 Task: In the  document Musicplan.rtf change page color to  'Voilet'. Insert watermark  'Do not copy ' Apply Font Style in watermark Lexend
Action: Mouse moved to (34, 59)
Screenshot: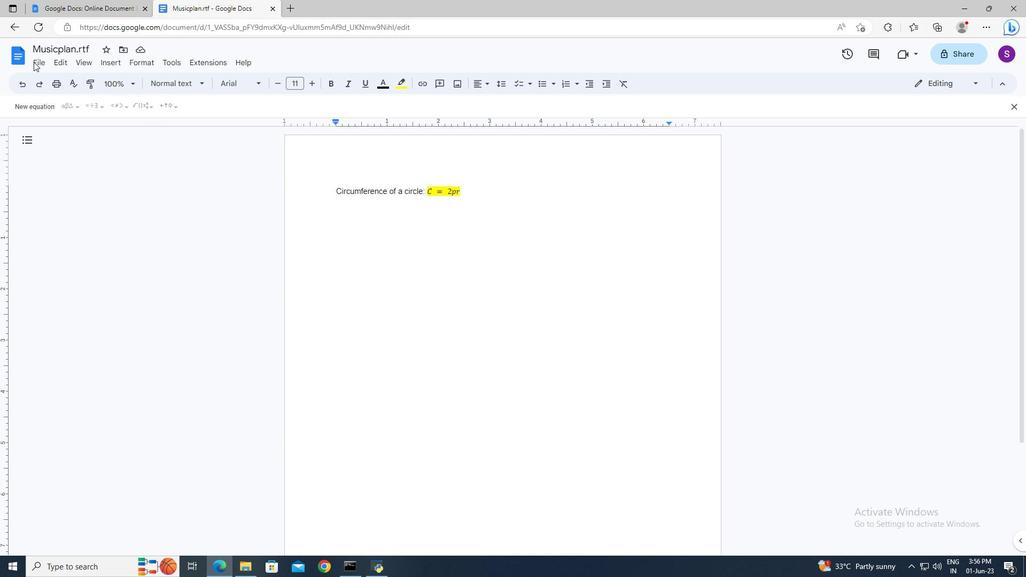 
Action: Mouse pressed left at (34, 59)
Screenshot: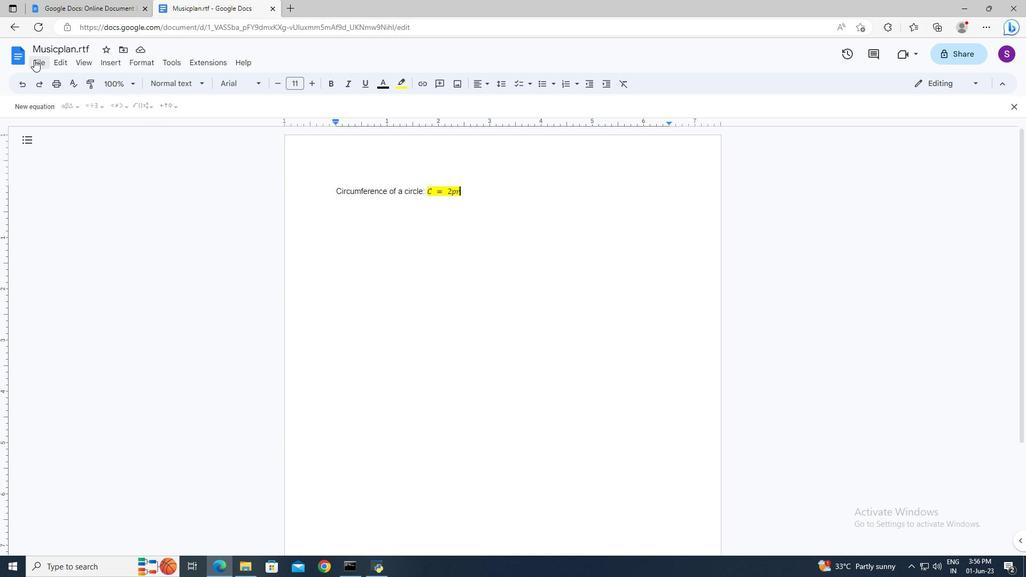 
Action: Mouse moved to (65, 349)
Screenshot: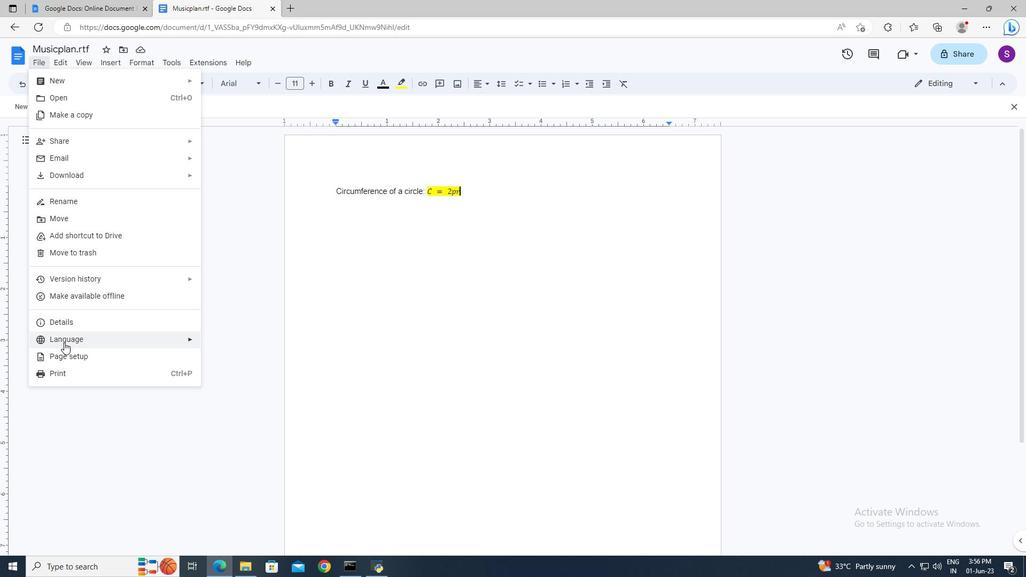 
Action: Mouse pressed left at (65, 349)
Screenshot: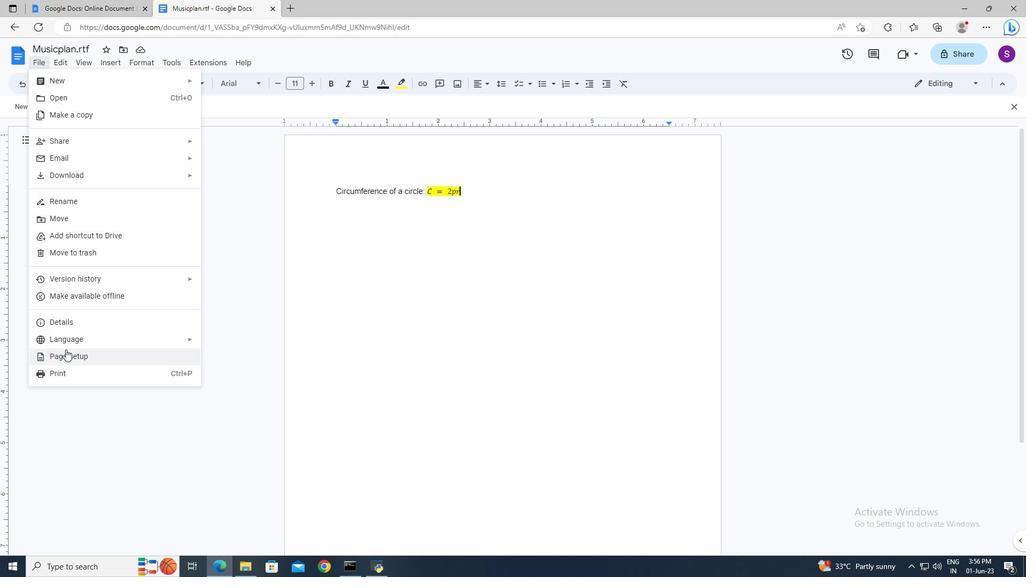 
Action: Mouse moved to (431, 368)
Screenshot: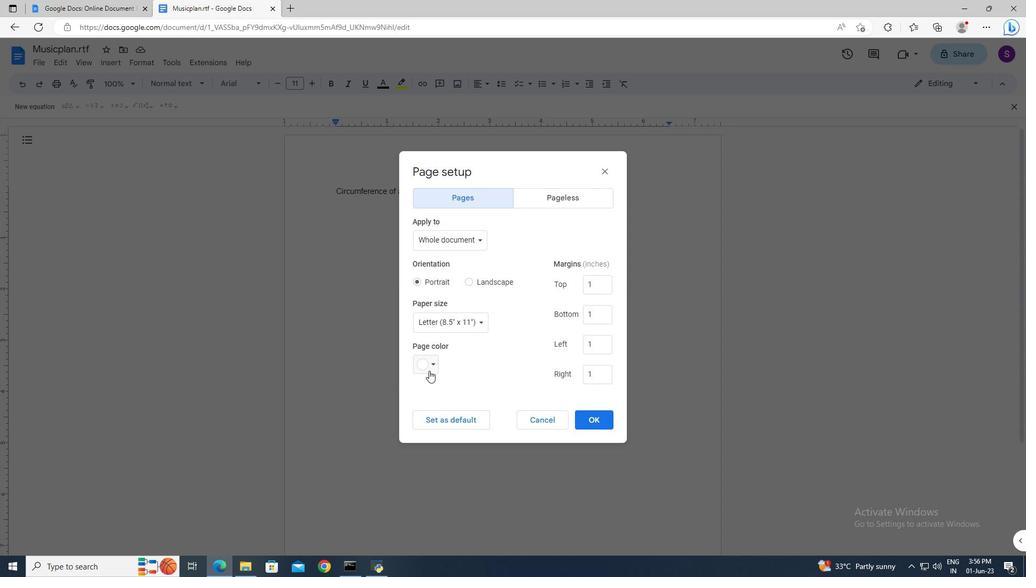 
Action: Mouse pressed left at (431, 368)
Screenshot: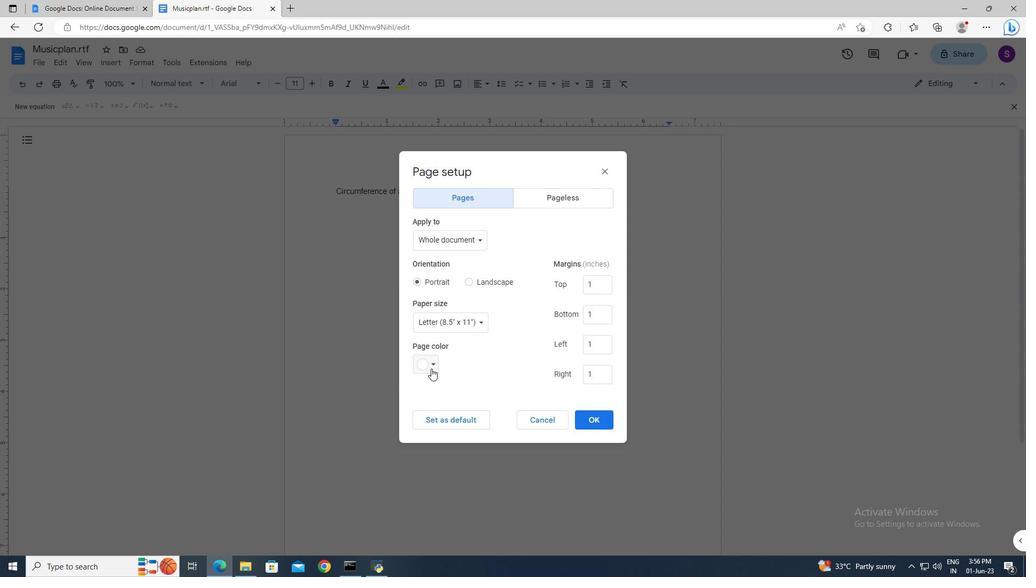
Action: Mouse moved to (421, 490)
Screenshot: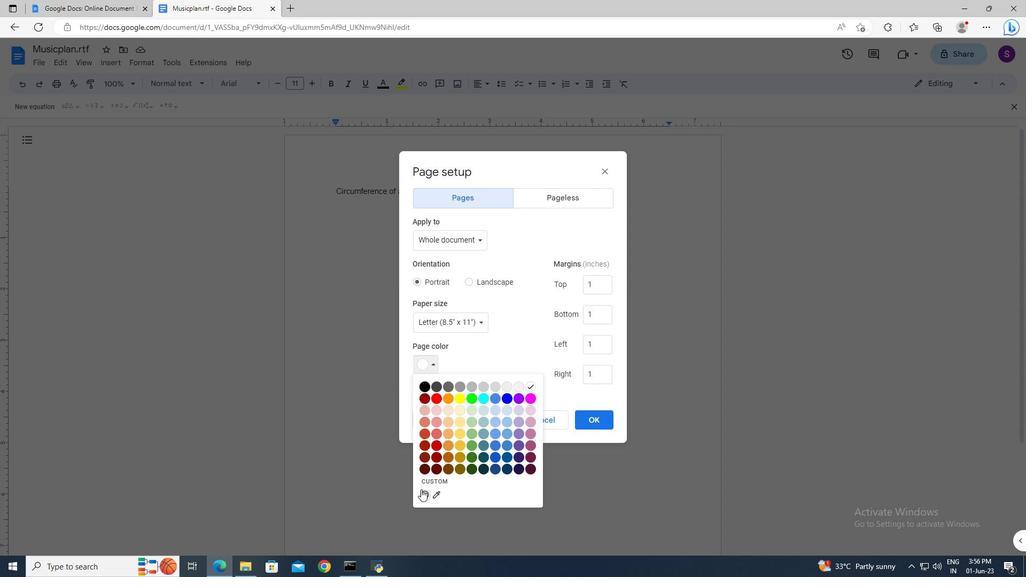 
Action: Mouse pressed left at (421, 490)
Screenshot: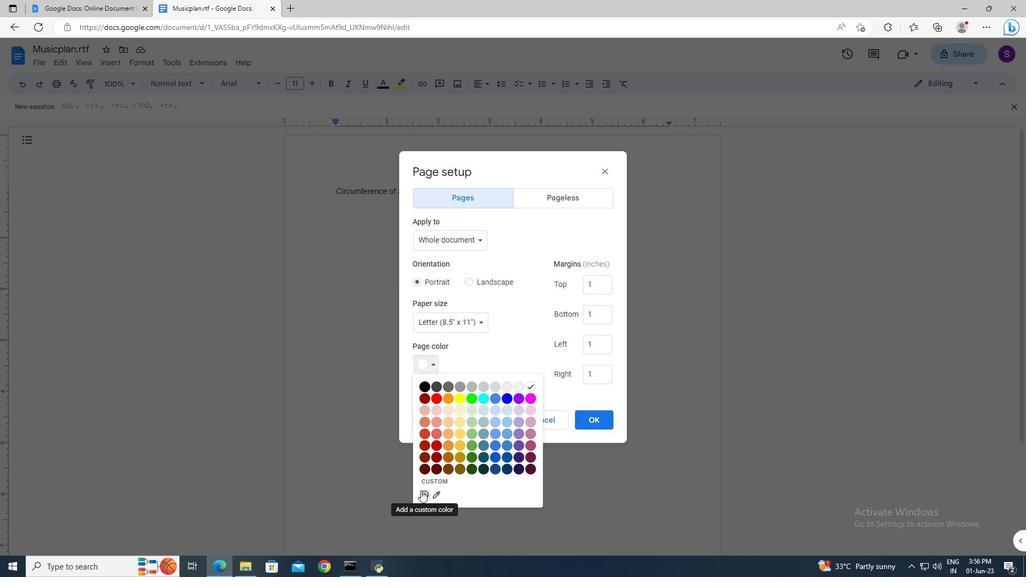 
Action: Mouse moved to (521, 305)
Screenshot: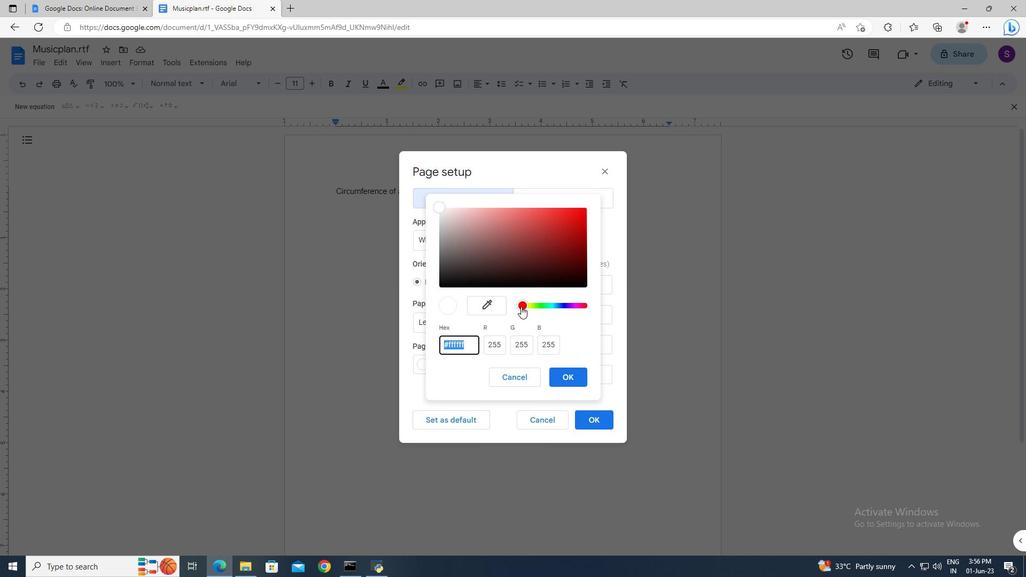
Action: Mouse pressed left at (521, 305)
Screenshot: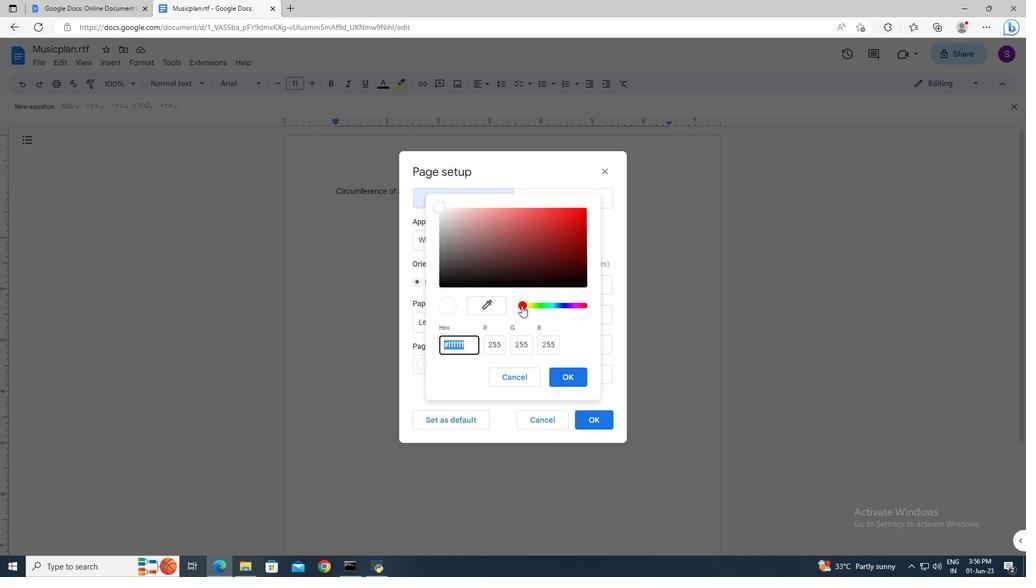 
Action: Mouse moved to (439, 206)
Screenshot: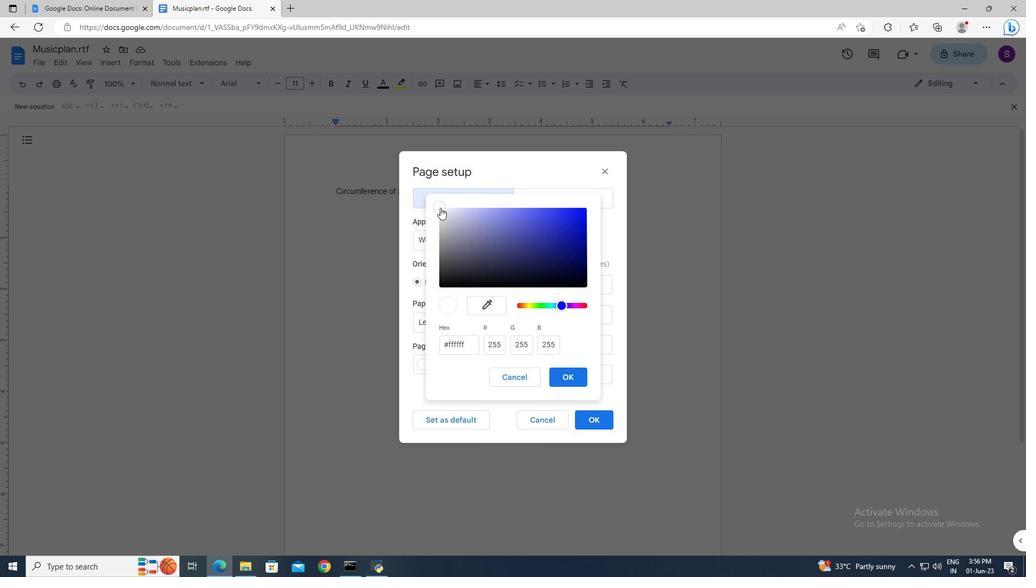 
Action: Mouse pressed left at (439, 206)
Screenshot: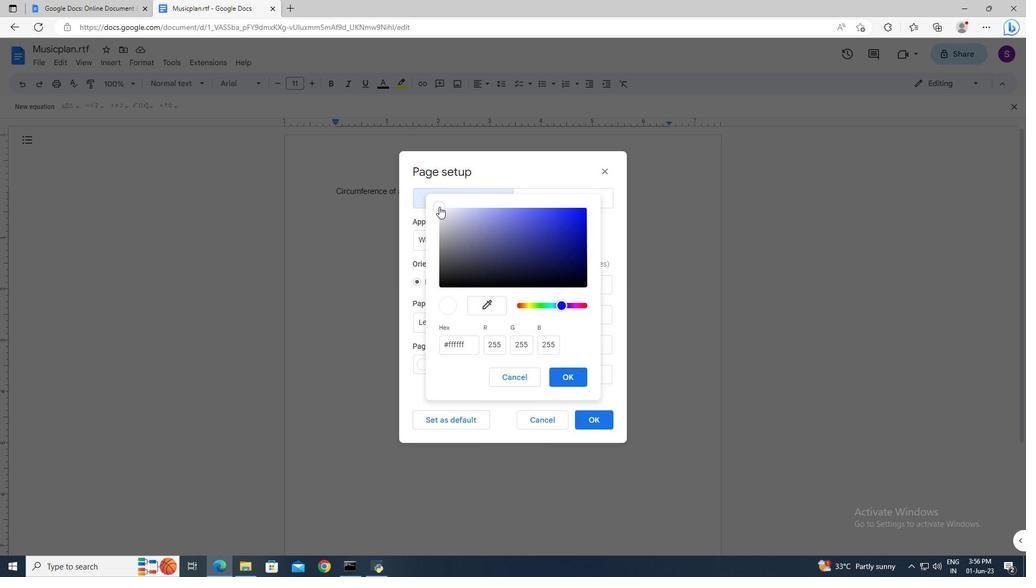 
Action: Mouse moved to (570, 370)
Screenshot: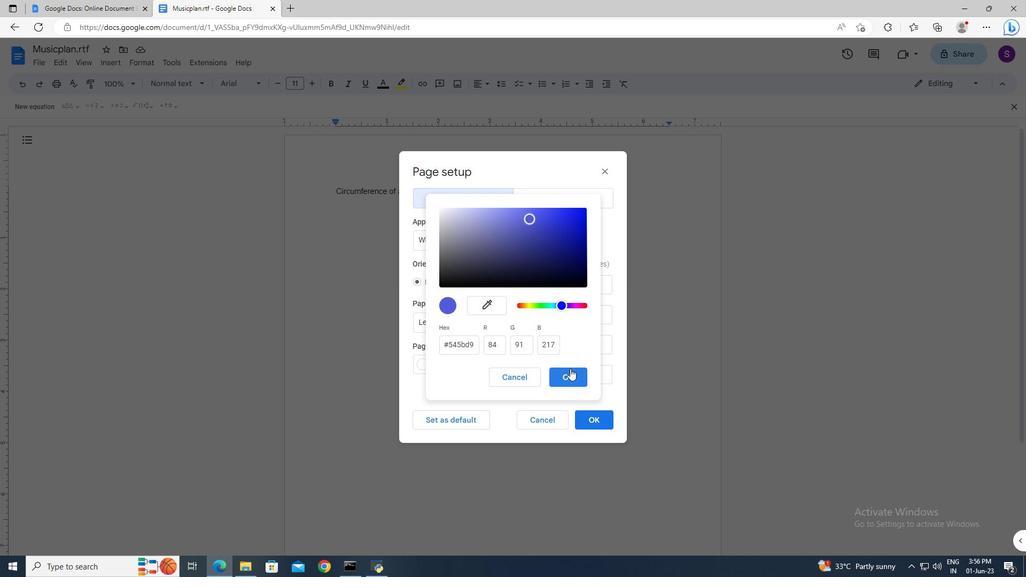 
Action: Mouse pressed left at (570, 370)
Screenshot: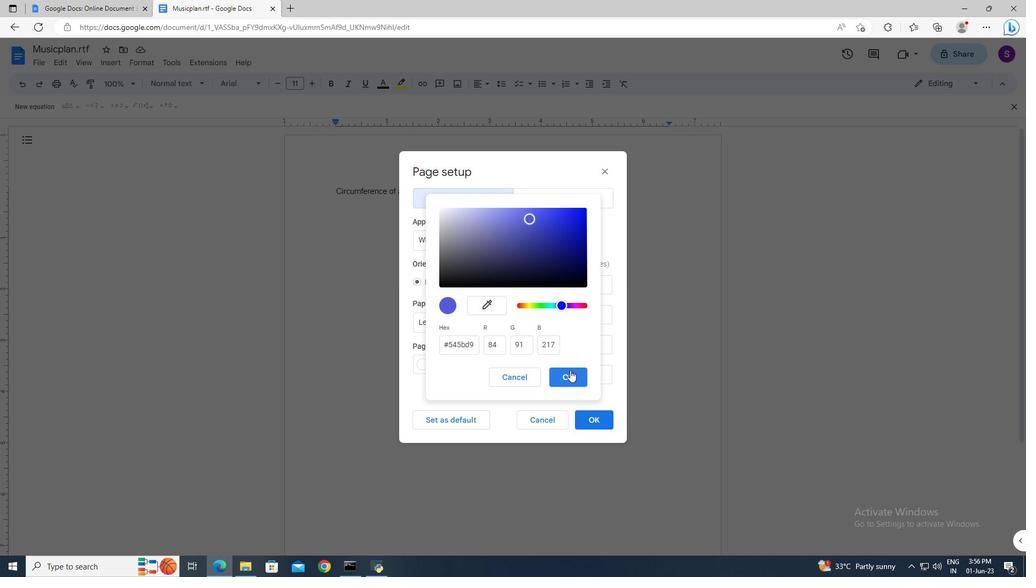 
Action: Mouse moved to (585, 421)
Screenshot: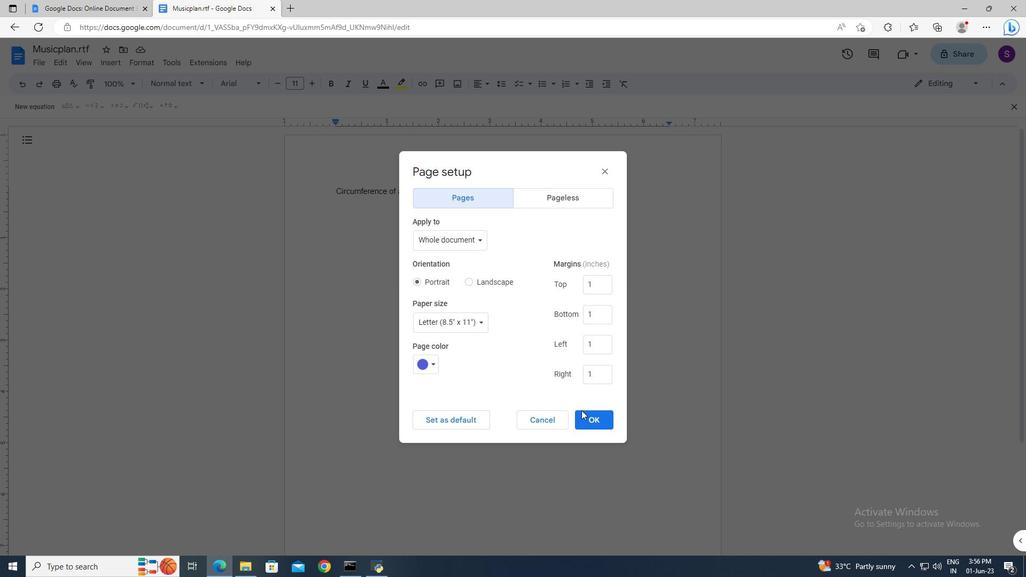 
Action: Mouse pressed left at (585, 421)
Screenshot: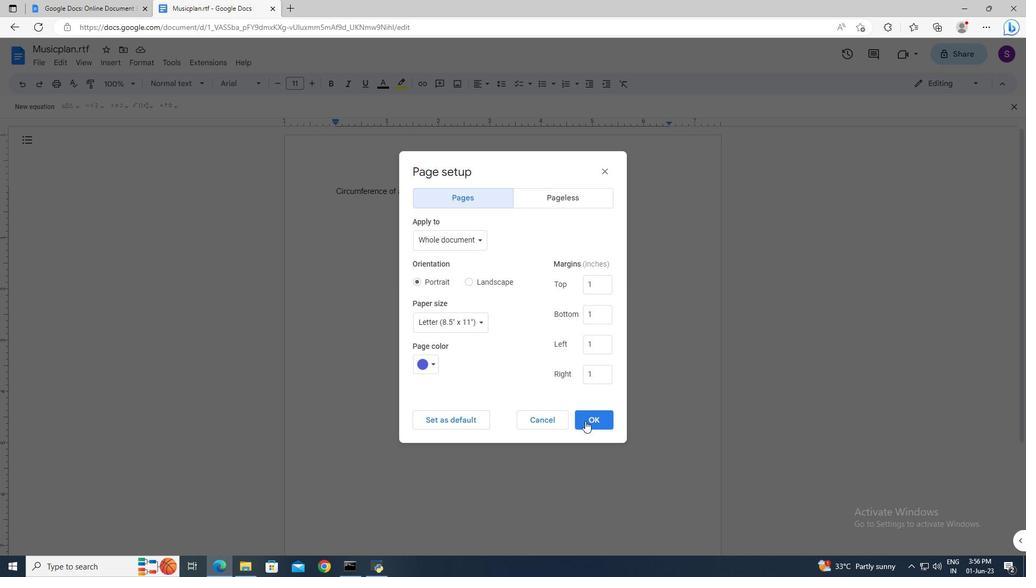 
Action: Mouse moved to (118, 67)
Screenshot: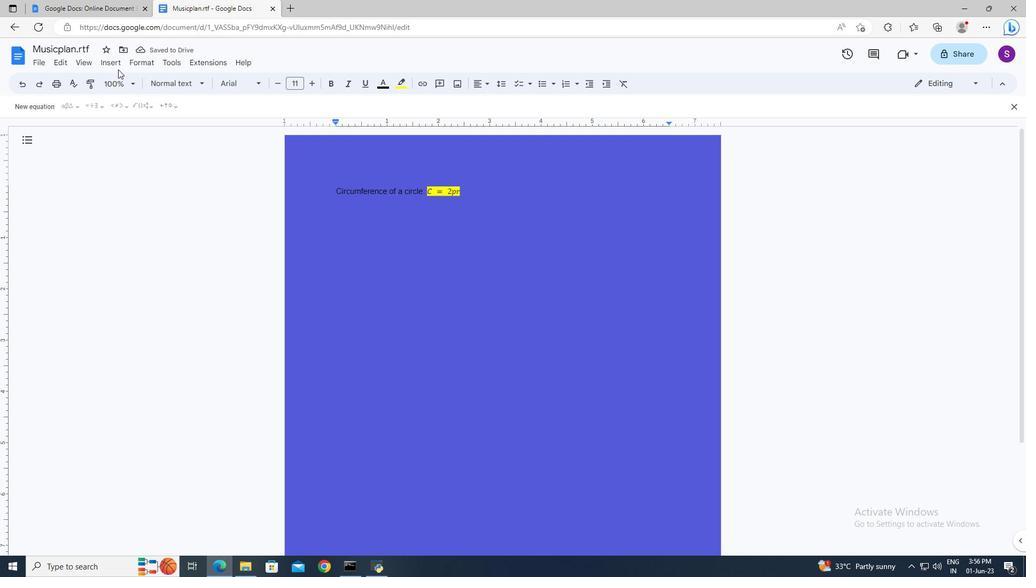 
Action: Mouse pressed left at (118, 67)
Screenshot: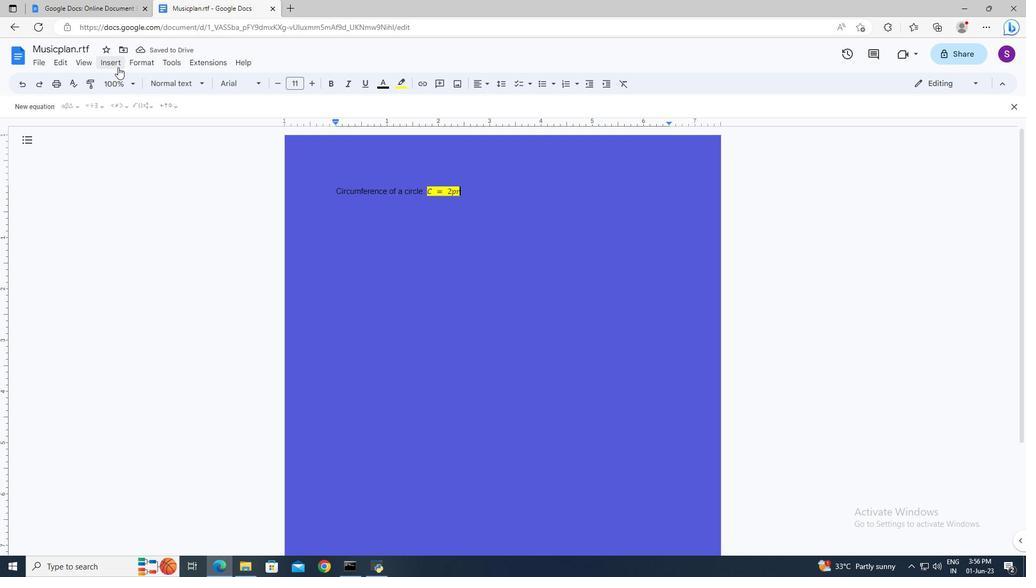 
Action: Mouse moved to (134, 319)
Screenshot: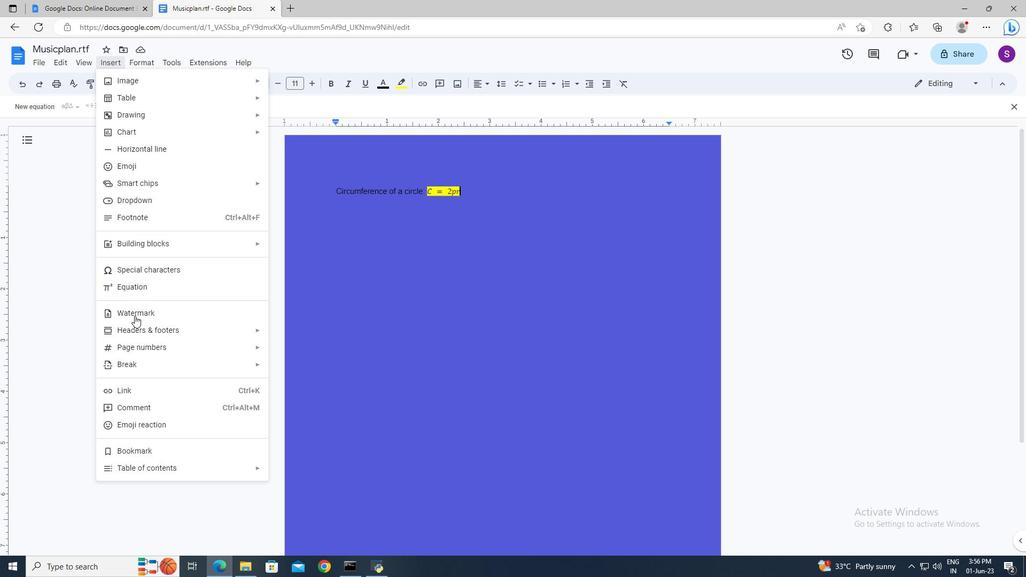 
Action: Mouse pressed left at (134, 319)
Screenshot: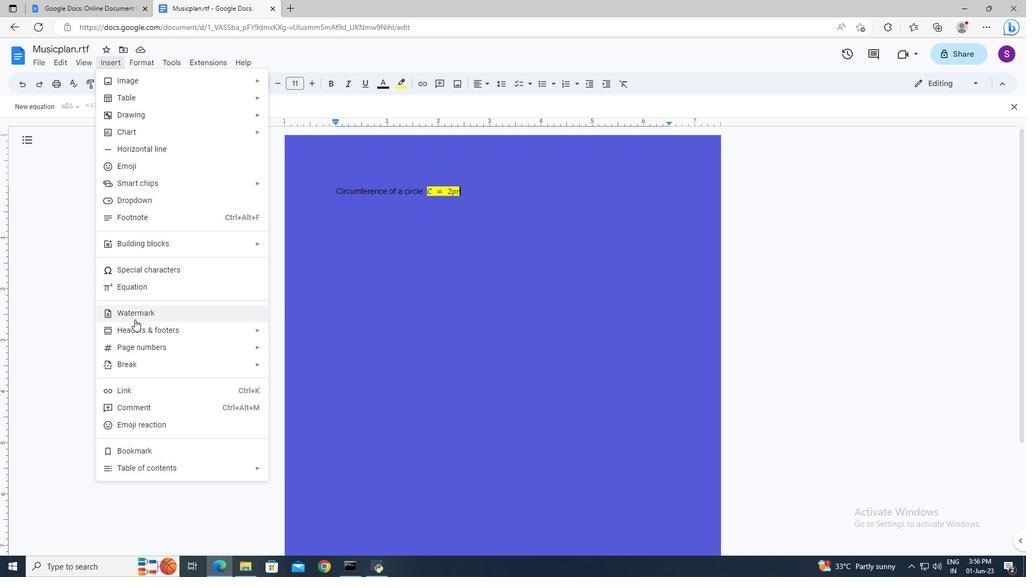 
Action: Mouse moved to (980, 121)
Screenshot: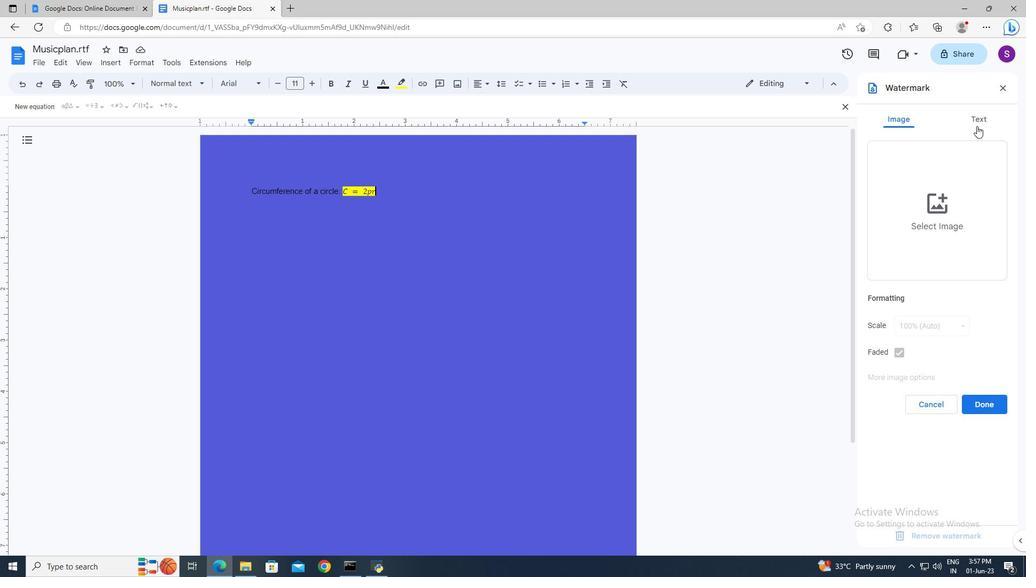 
Action: Mouse pressed left at (980, 121)
Screenshot: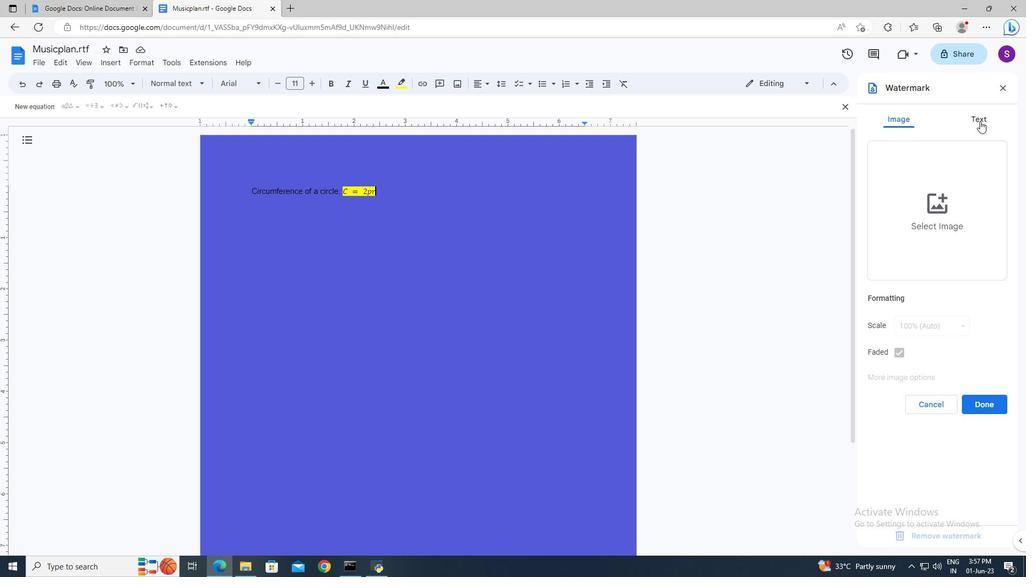 
Action: Mouse moved to (918, 150)
Screenshot: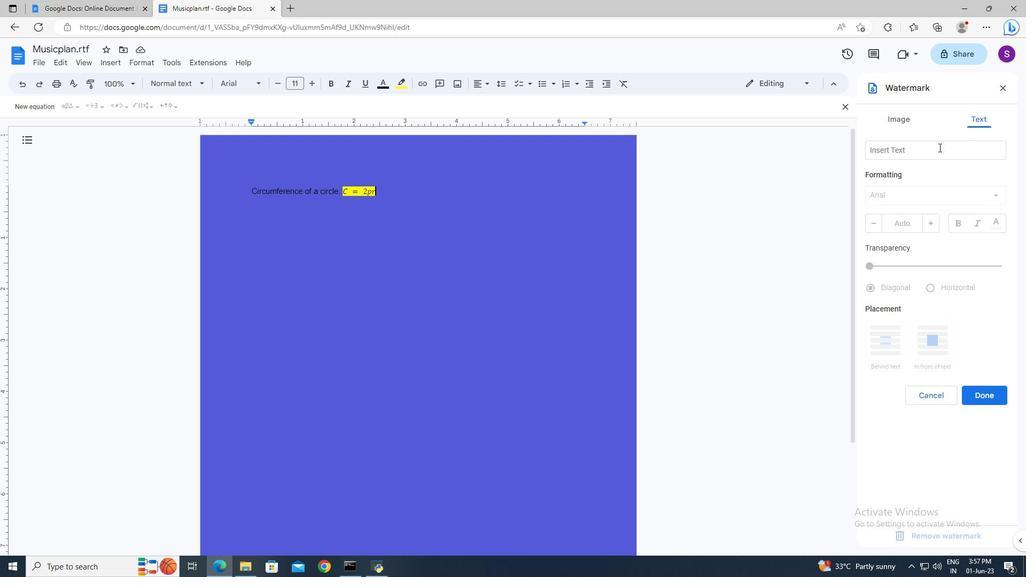 
Action: Mouse pressed left at (918, 150)
Screenshot: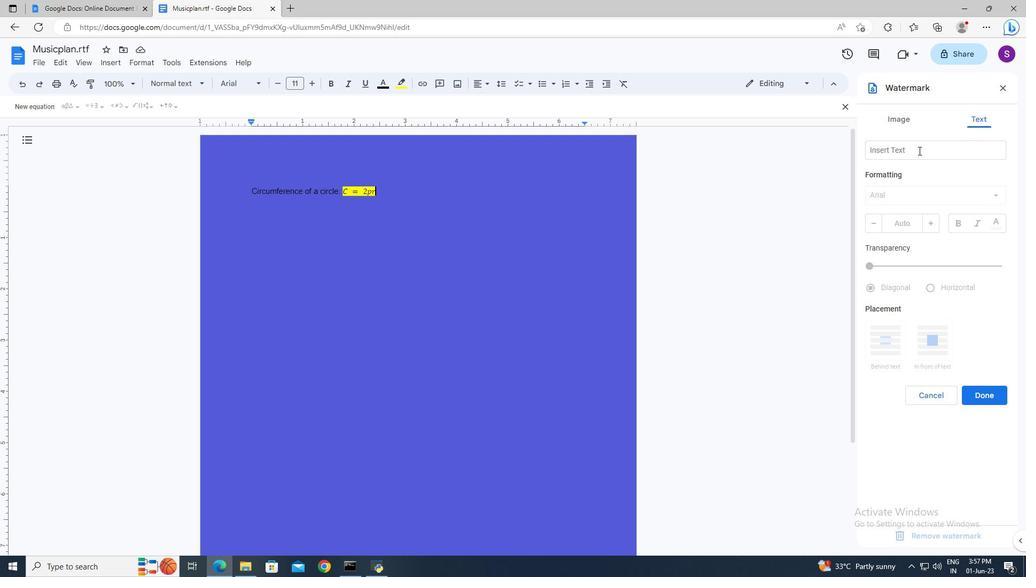 
Action: Mouse moved to (794, 96)
Screenshot: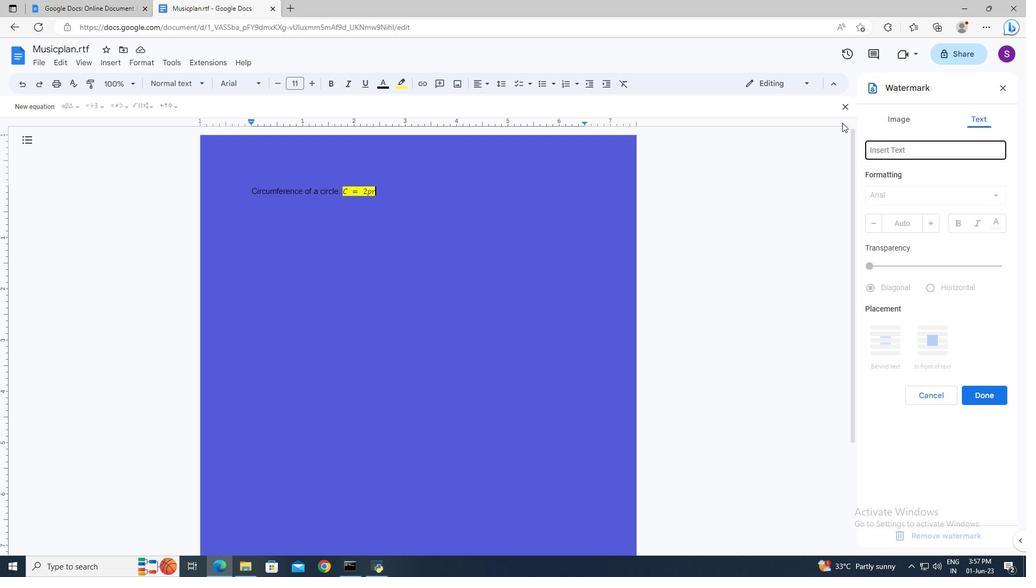 
Action: Key pressed <Key.shift>Do<Key.space>not<Key.space>copy<Key.enter>
Screenshot: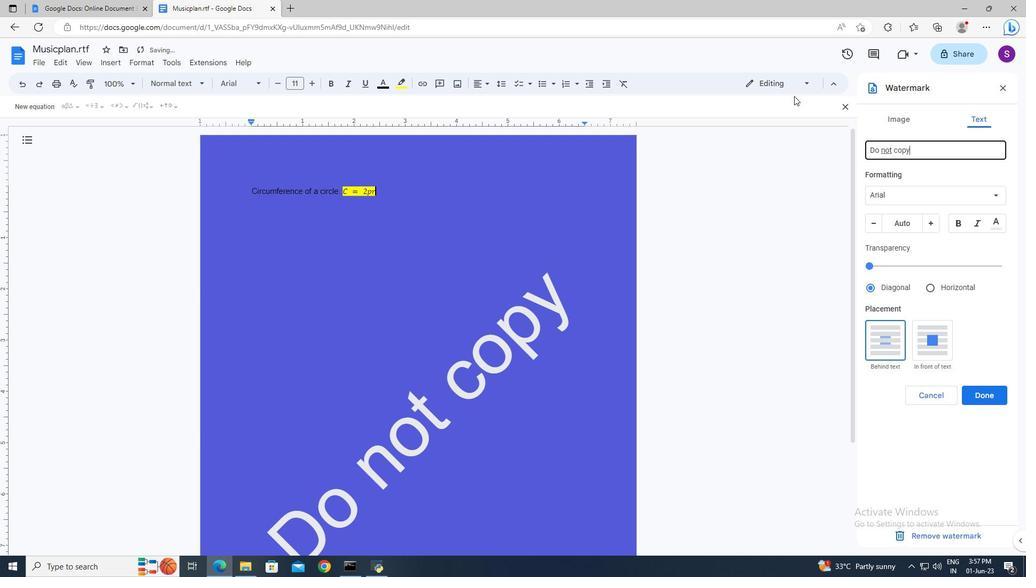 
Action: Mouse moved to (869, 196)
Screenshot: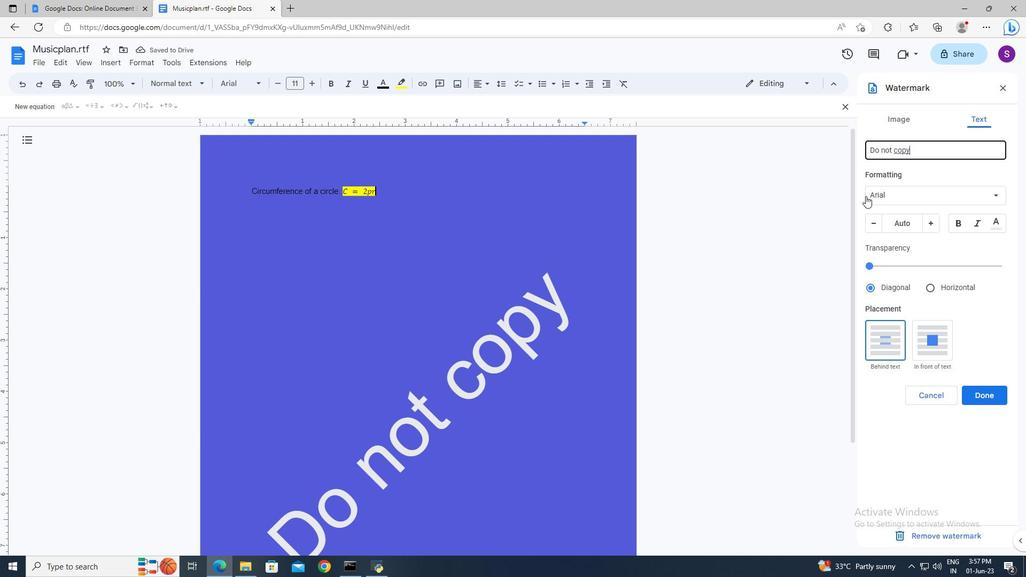 
Action: Mouse pressed left at (869, 196)
Screenshot: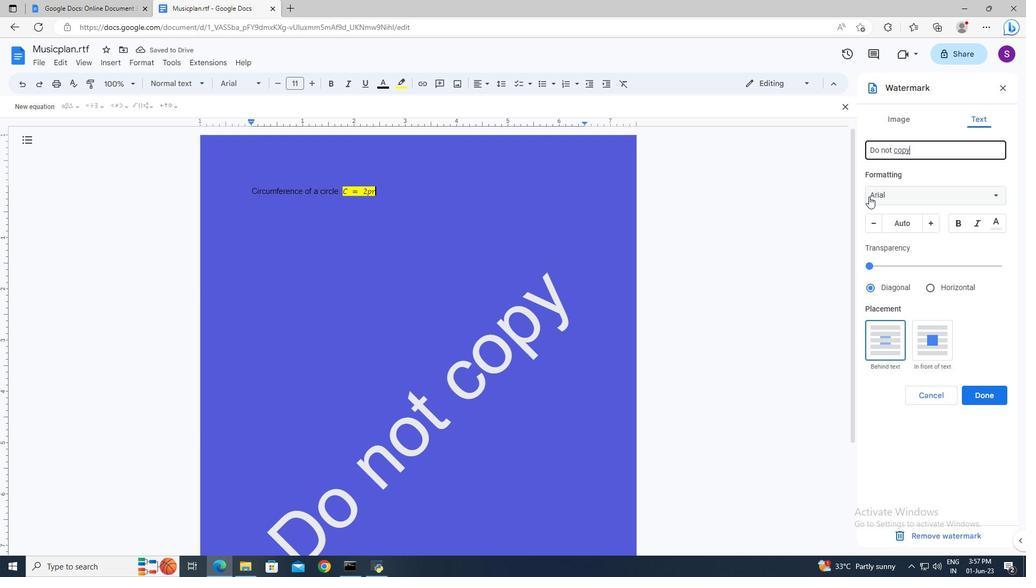 
Action: Mouse moved to (904, 368)
Screenshot: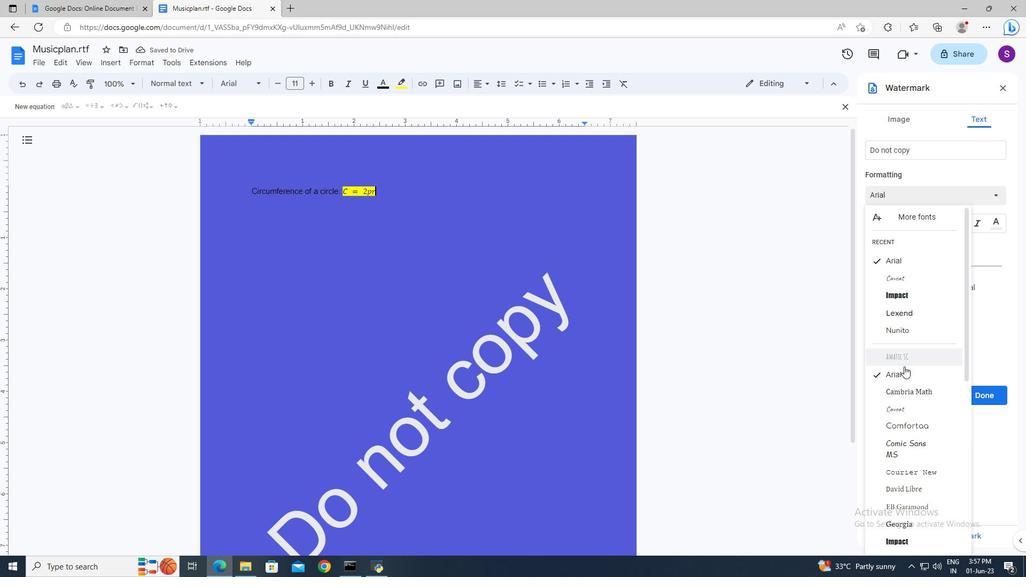 
Action: Mouse scrolled (904, 368) with delta (0, 0)
Screenshot: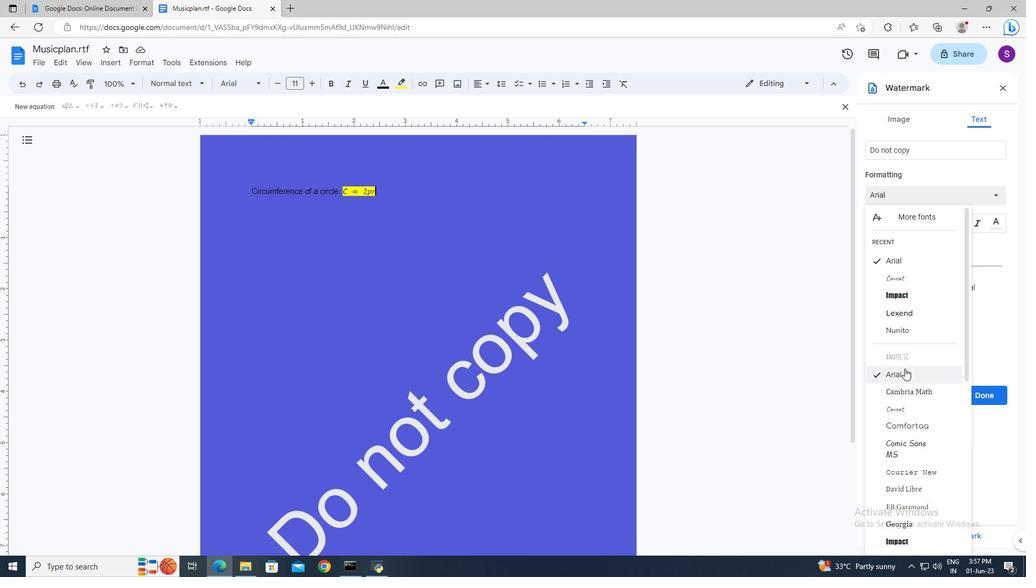 
Action: Mouse scrolled (904, 368) with delta (0, 0)
Screenshot: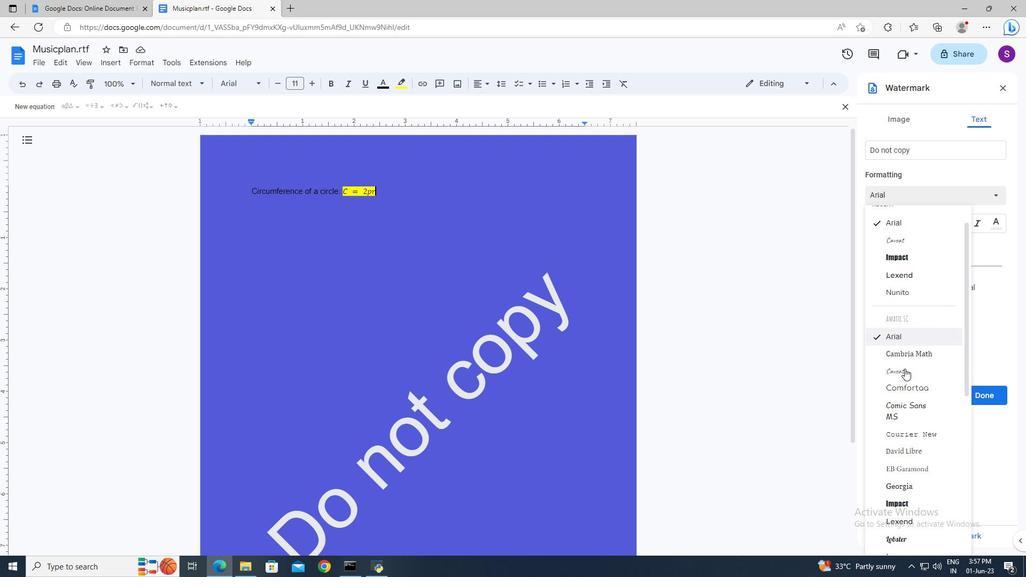 
Action: Mouse scrolled (904, 368) with delta (0, 0)
Screenshot: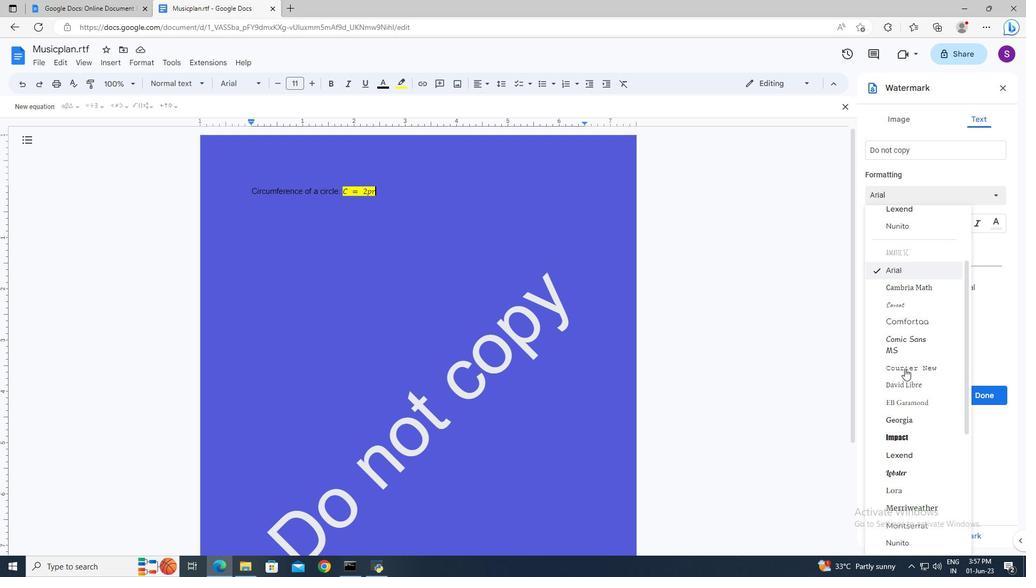 
Action: Mouse moved to (903, 399)
Screenshot: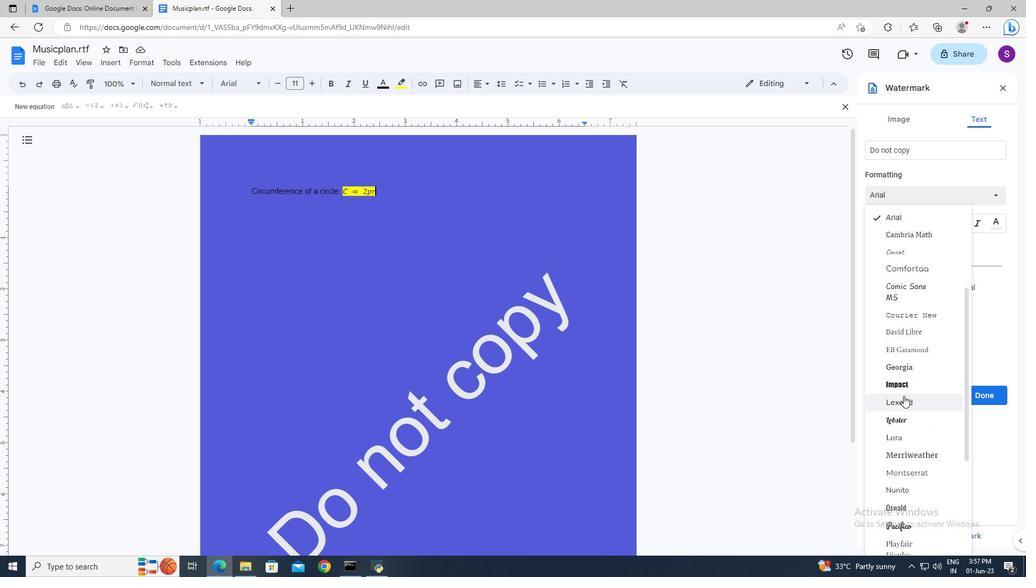 
Action: Mouse pressed left at (903, 399)
Screenshot: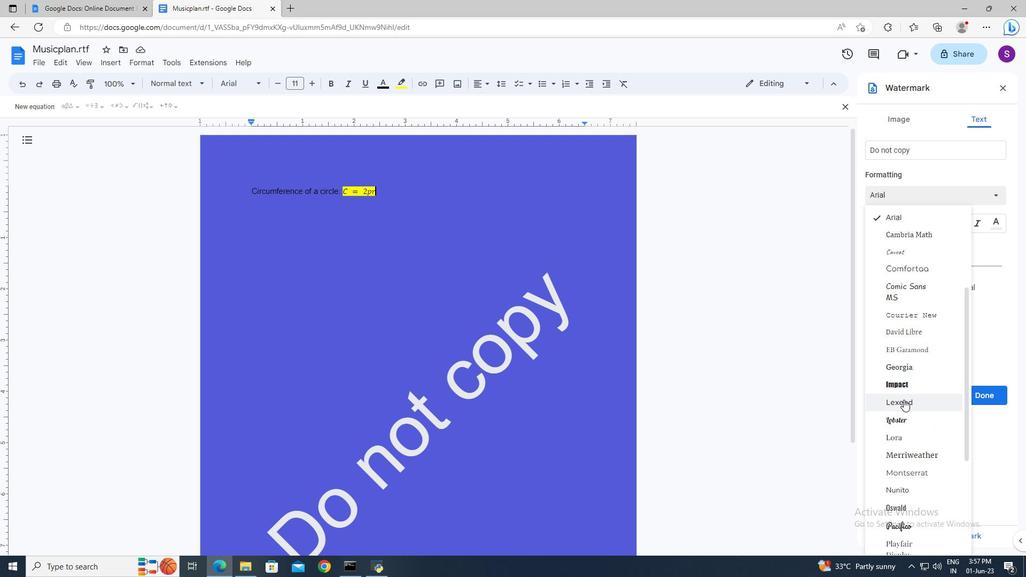 
Action: Mouse moved to (1005, 395)
Screenshot: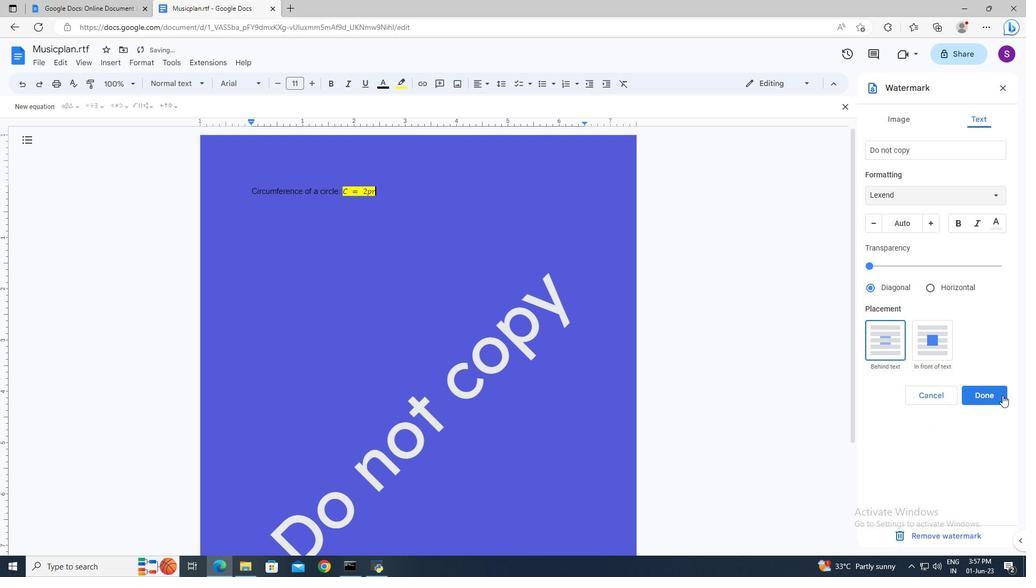 
Action: Mouse pressed left at (1005, 395)
Screenshot: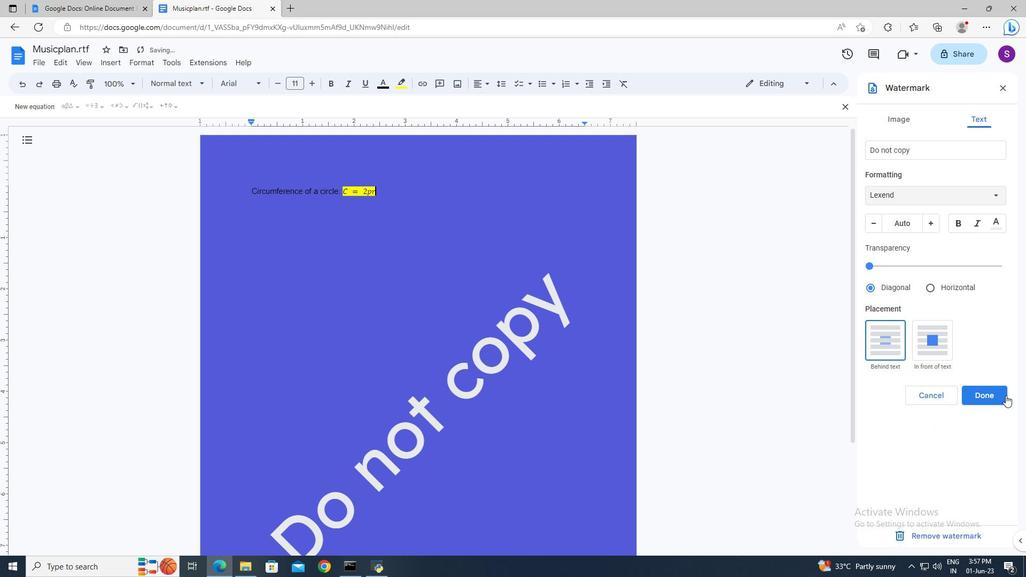 
Action: Mouse moved to (967, 379)
Screenshot: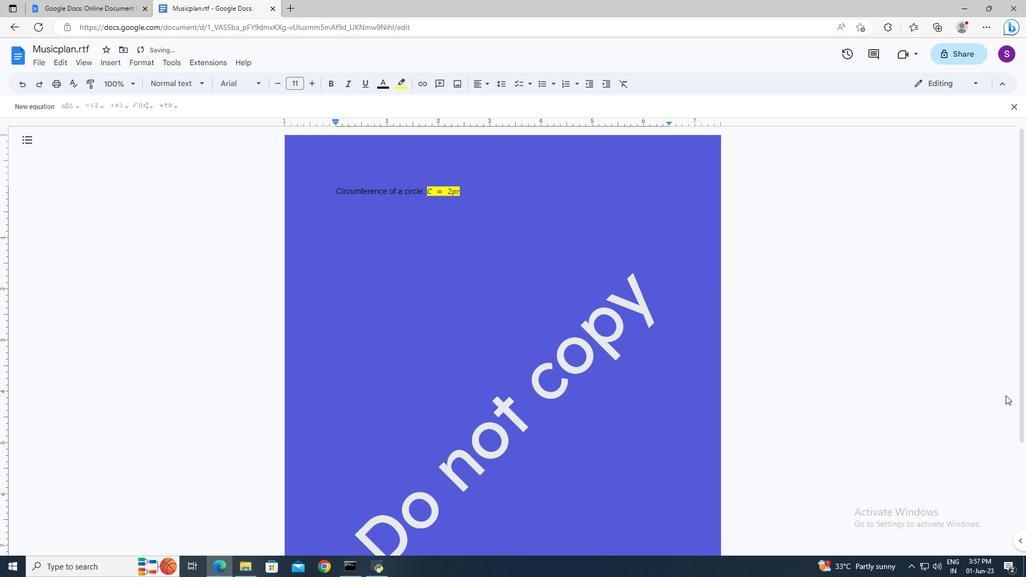 
